 Task: Set up a new email account in Outlook and send a scheduled email with the subject 'Project Discussion' and attach 'Resume.docx'.
Action: Mouse moved to (34, 25)
Screenshot: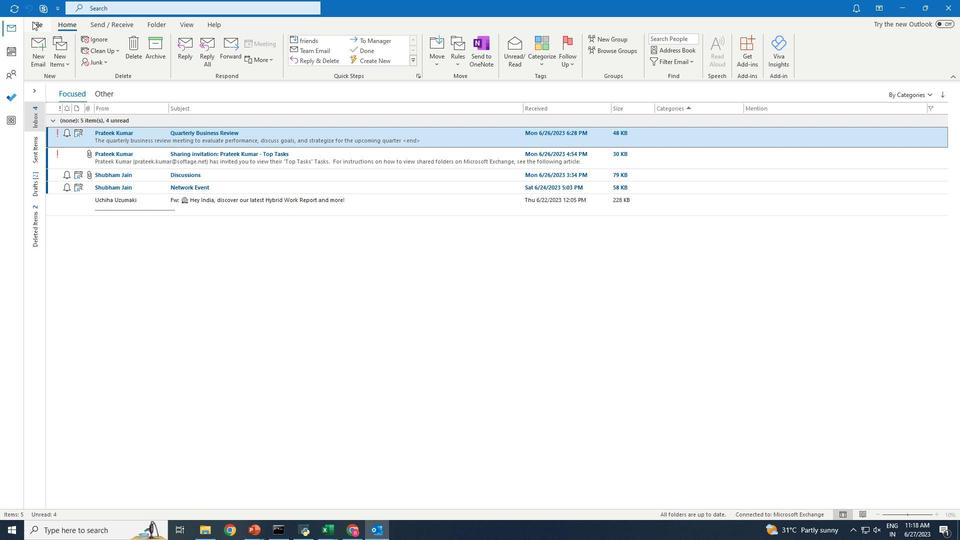 
Action: Mouse pressed left at (34, 25)
Screenshot: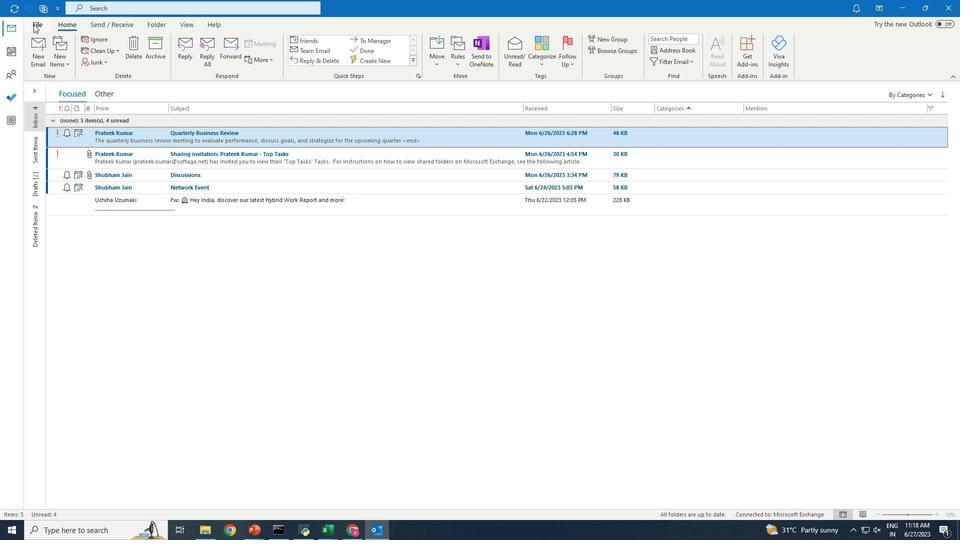 
Action: Mouse moved to (36, 48)
Screenshot: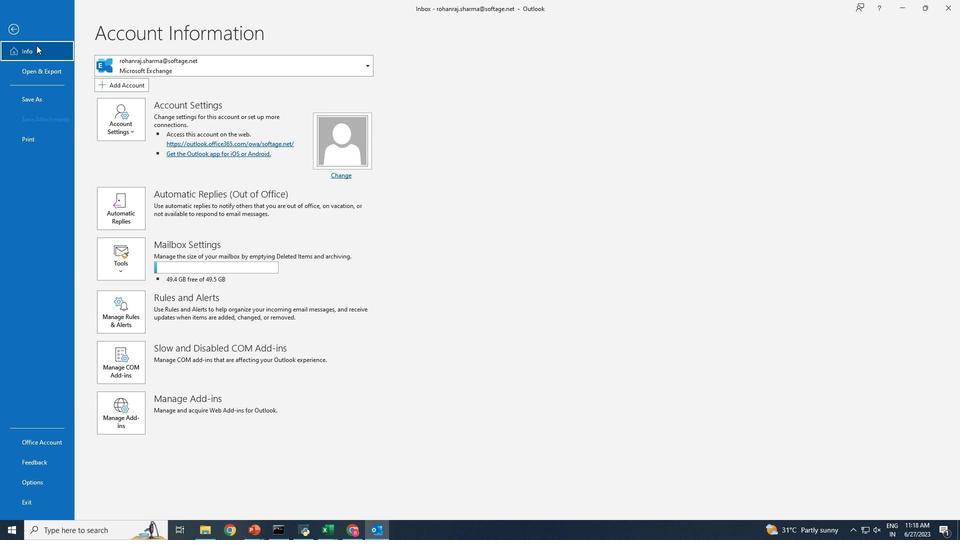 
Action: Mouse pressed left at (36, 48)
Screenshot: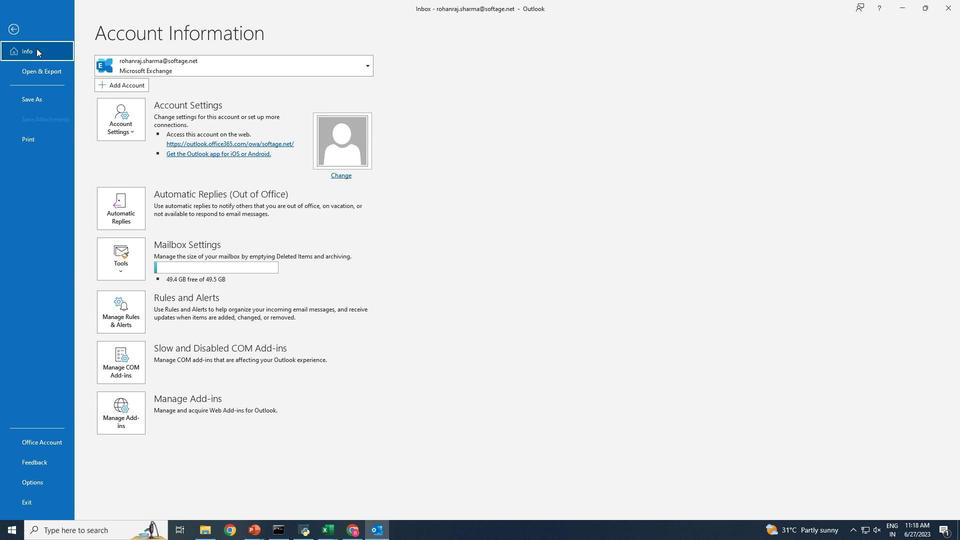 
Action: Mouse moved to (116, 116)
Screenshot: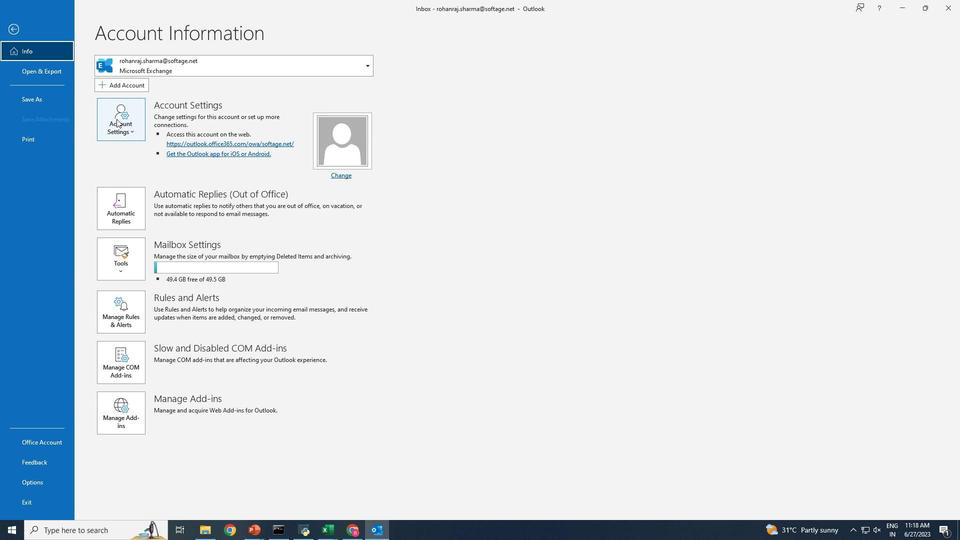 
Action: Mouse pressed left at (116, 116)
Screenshot: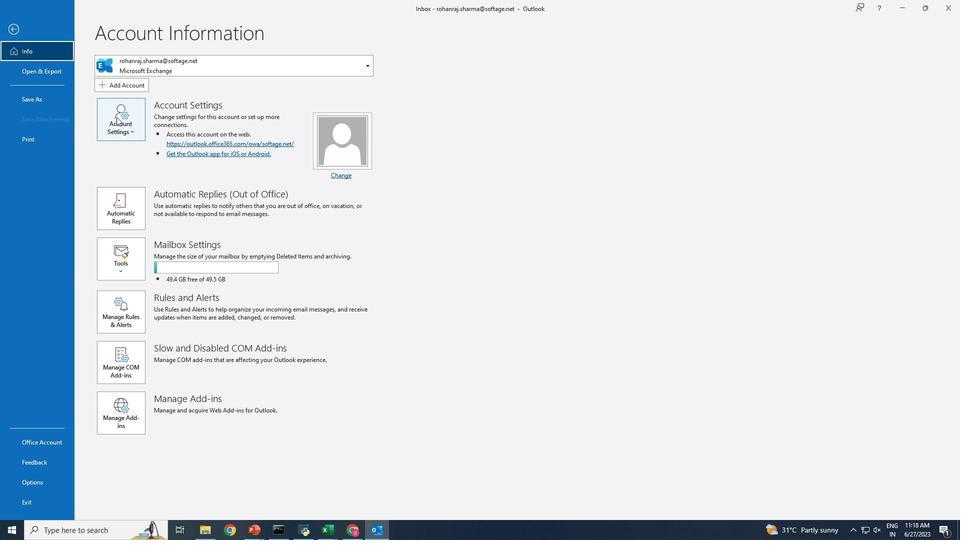 
Action: Mouse moved to (130, 161)
Screenshot: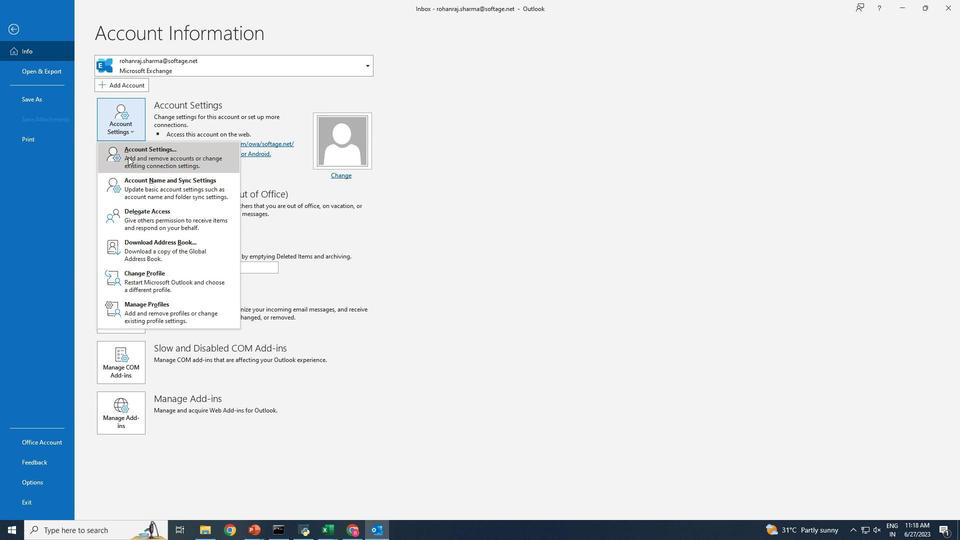 
Action: Mouse pressed left at (130, 161)
Screenshot: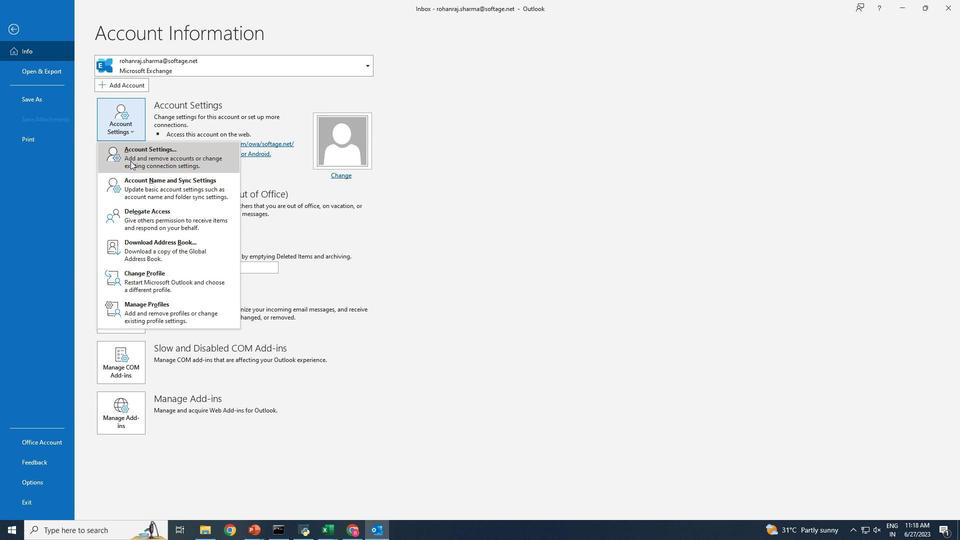
Action: Mouse moved to (347, 208)
Screenshot: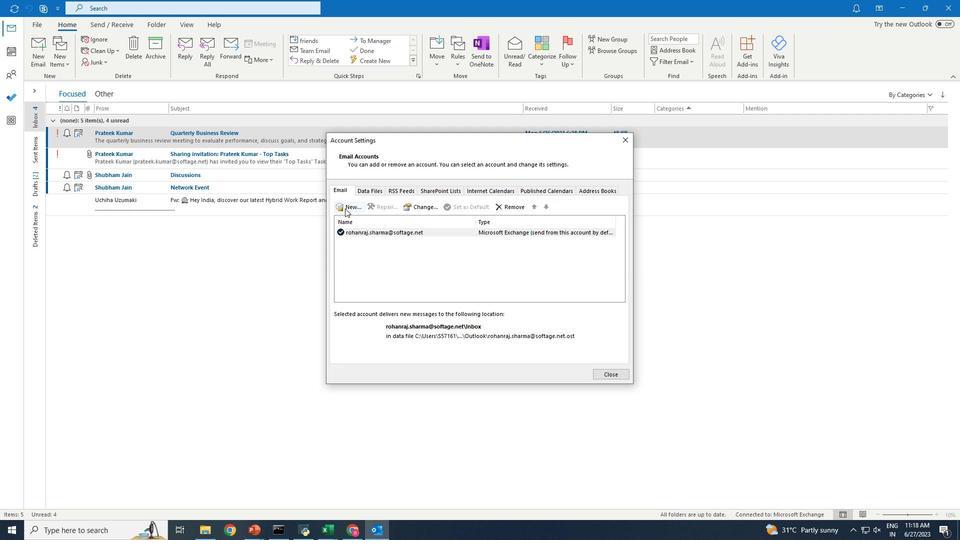 
Action: Mouse pressed left at (347, 208)
Screenshot: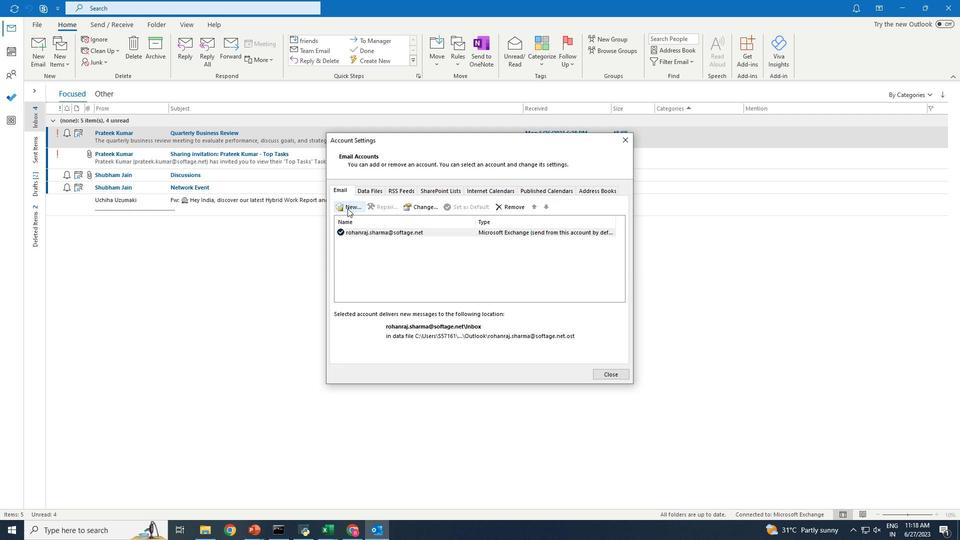 
Action: Mouse moved to (426, 304)
Screenshot: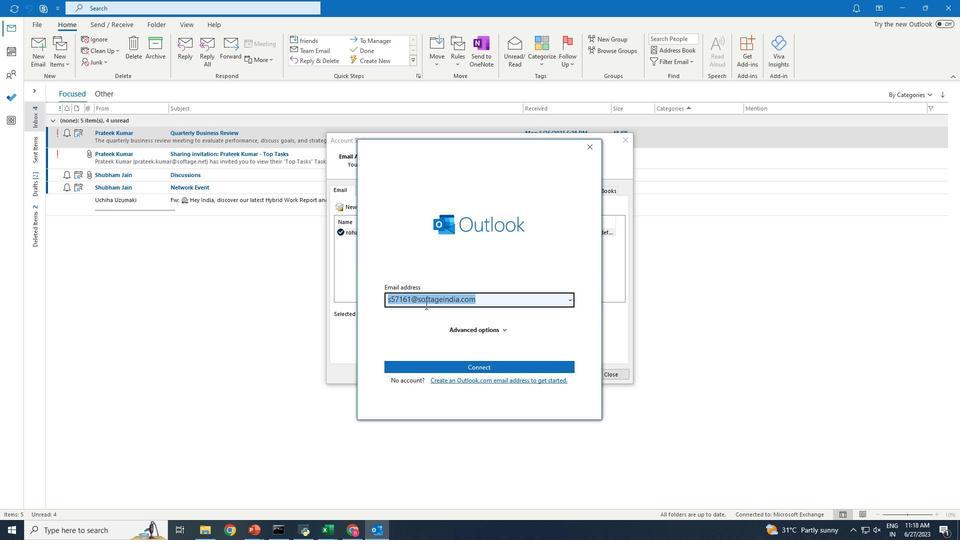 
Action: Key pressed pra
Screenshot: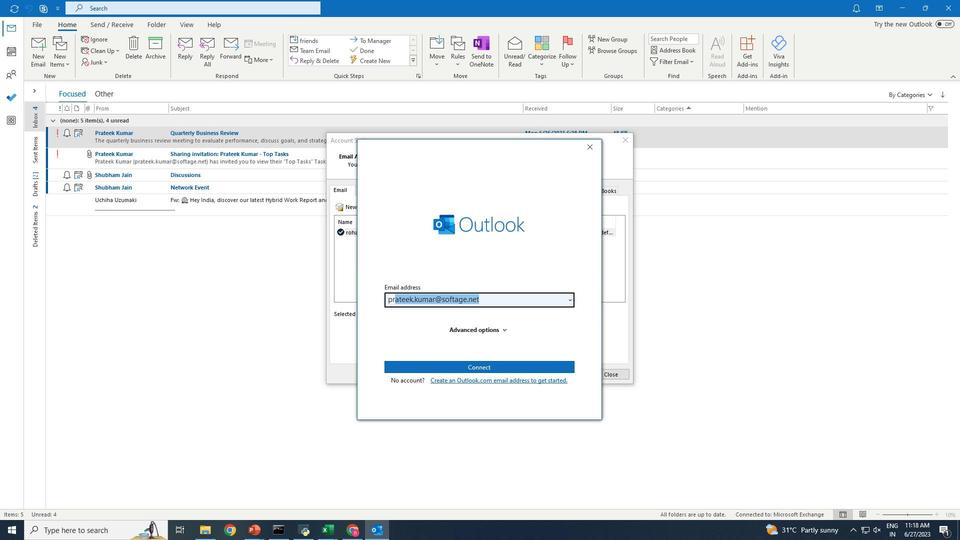 
Action: Mouse moved to (894, 539)
Screenshot: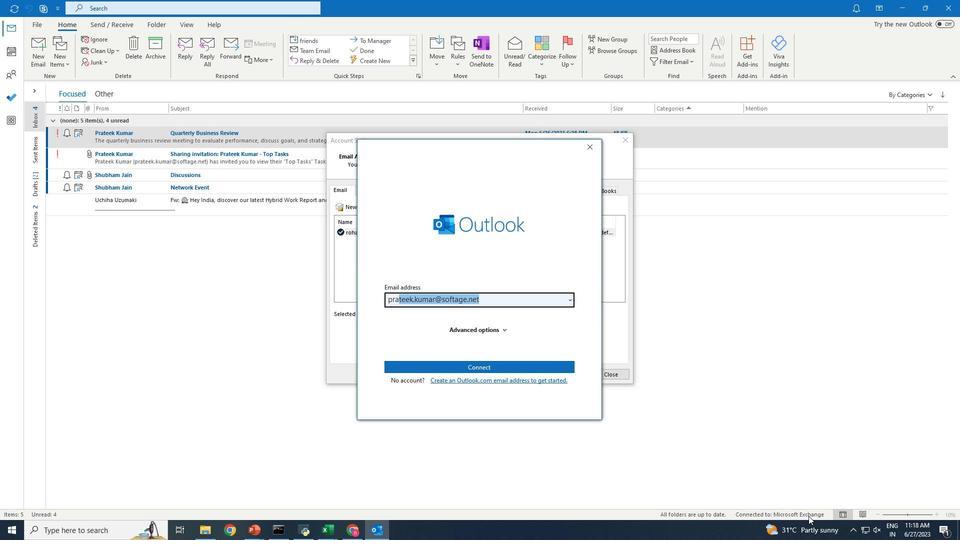 
Action: Key pressed teek.kumar<Key.shift>@softae.net
Screenshot: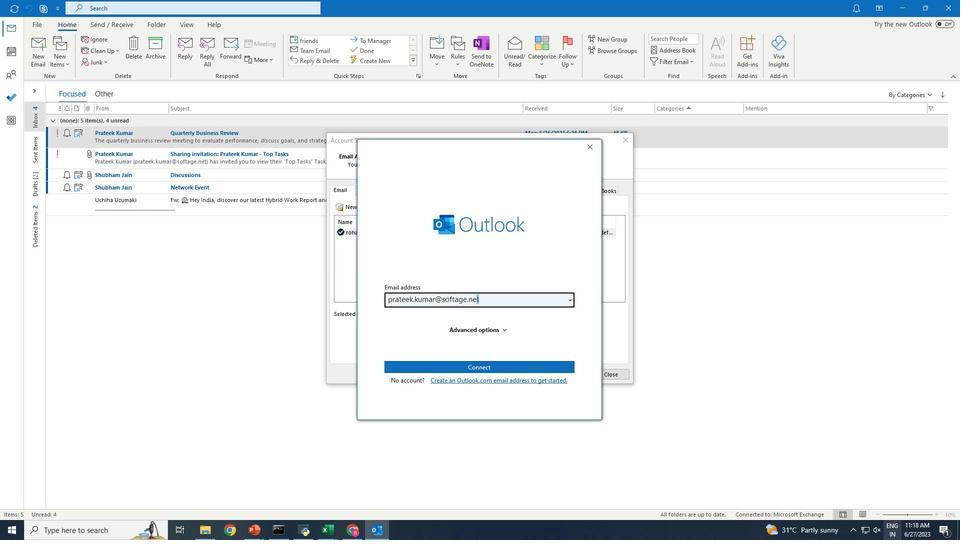 
Action: Mouse moved to (499, 326)
Screenshot: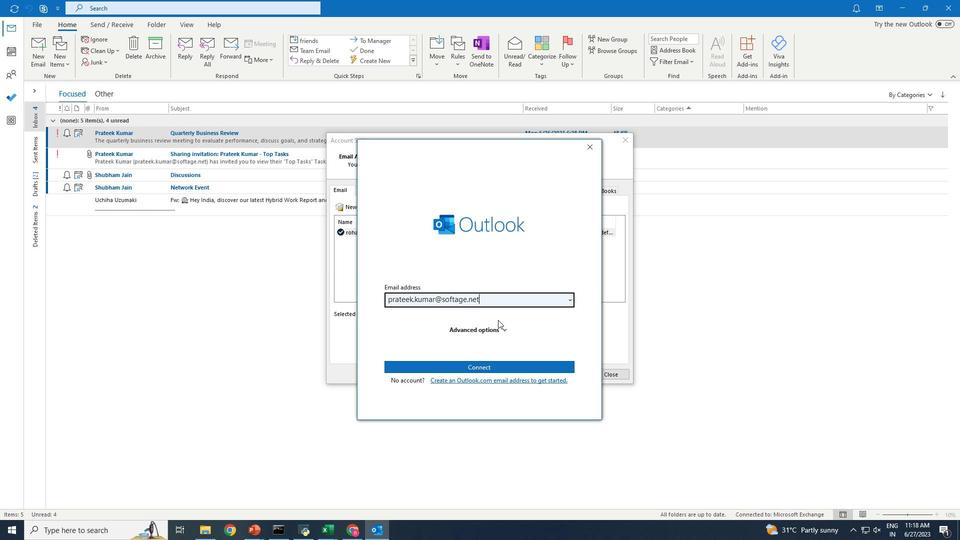 
Action: Mouse pressed left at (499, 326)
Screenshot: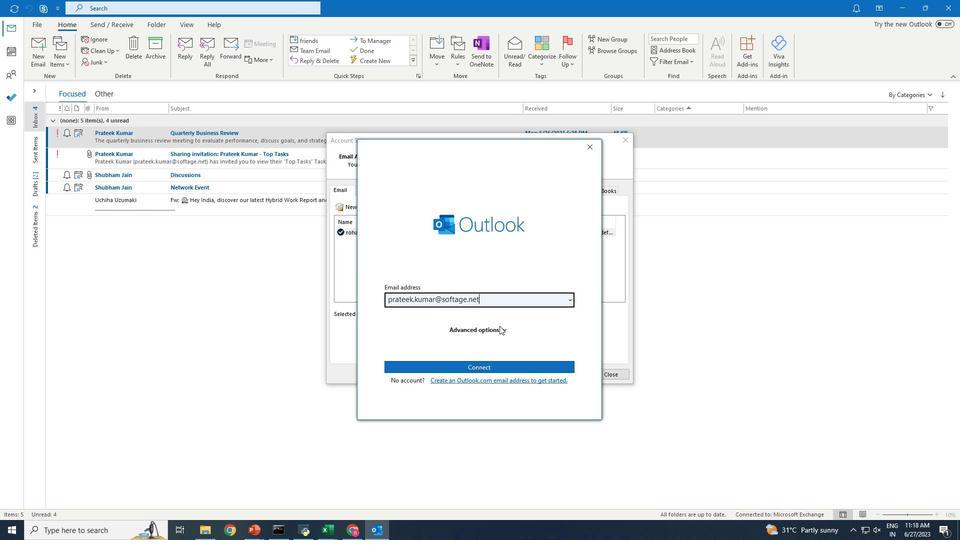 
Action: Mouse moved to (432, 340)
Screenshot: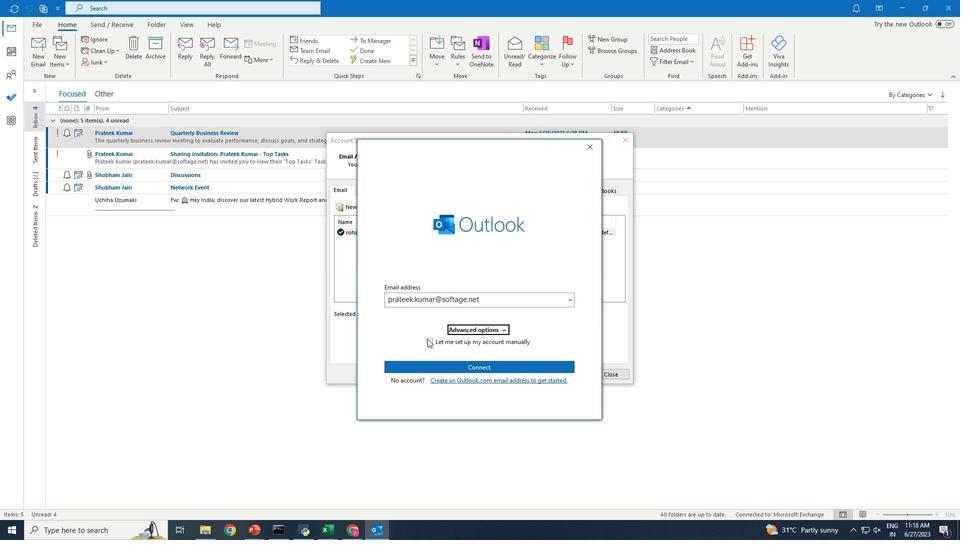 
Action: Mouse pressed left at (432, 340)
Screenshot: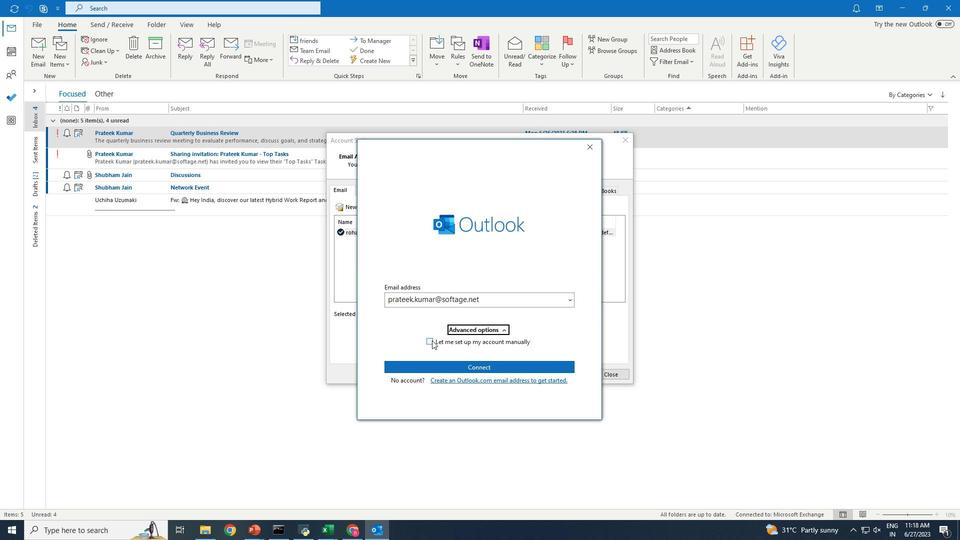 
Action: Mouse moved to (439, 363)
Screenshot: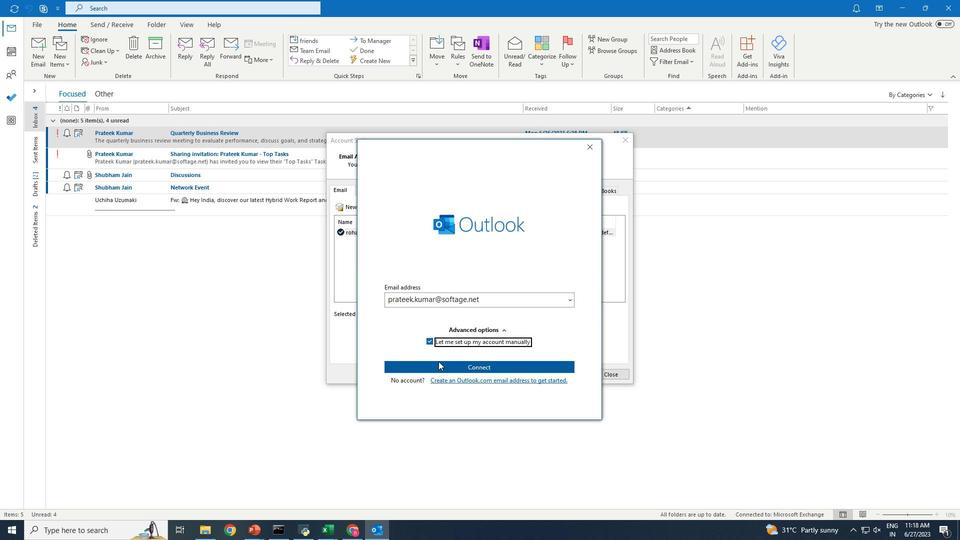 
Action: Mouse pressed left at (439, 363)
Screenshot: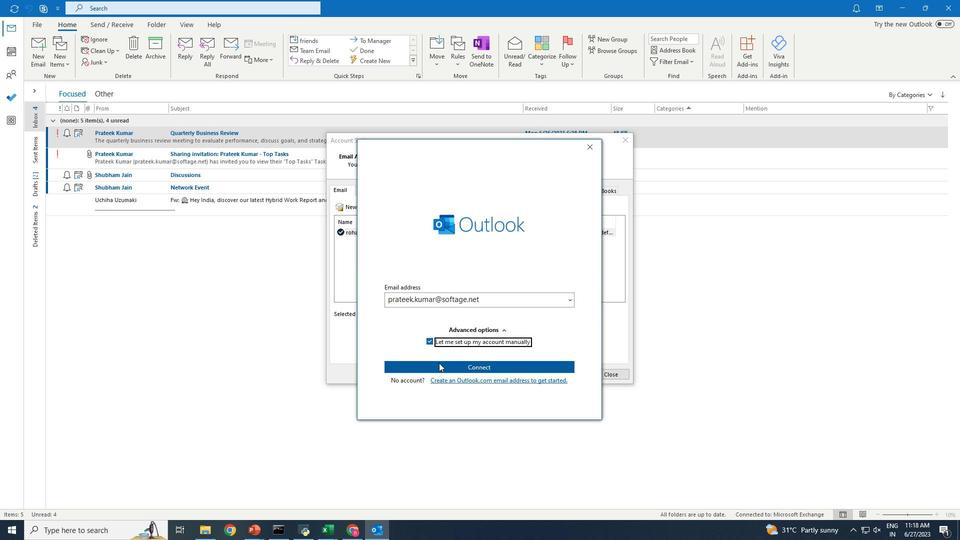 
Action: Mouse moved to (455, 224)
Screenshot: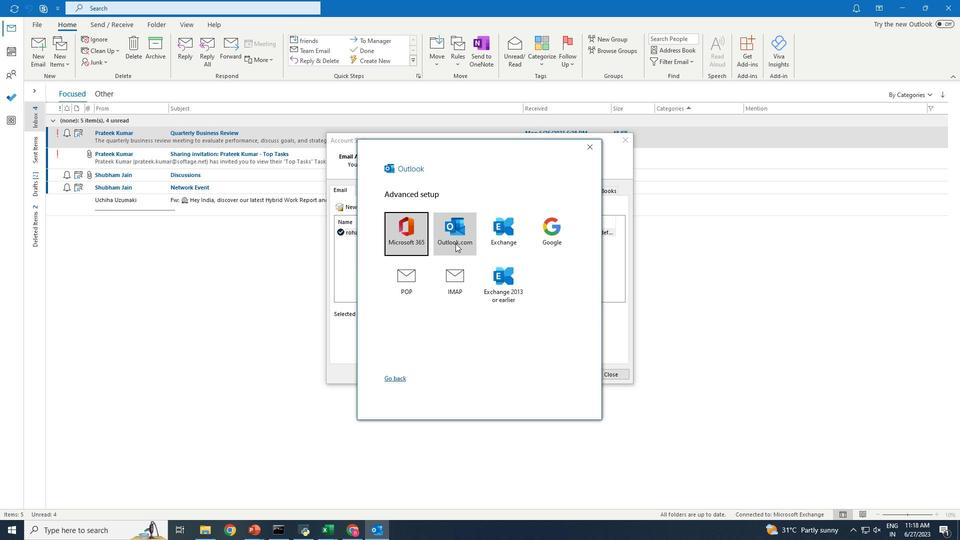 
Action: Mouse pressed left at (455, 224)
Screenshot: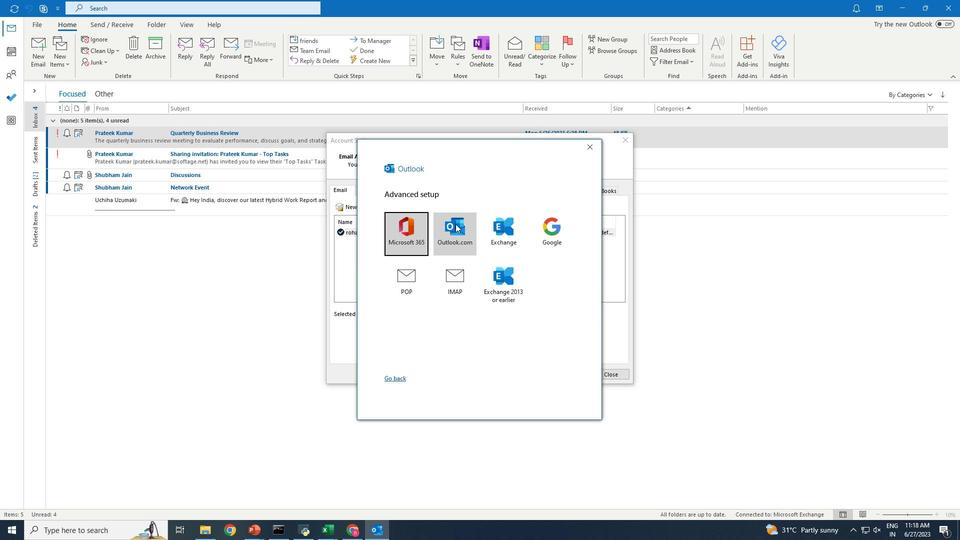 
Action: Mouse moved to (482, 257)
Screenshot: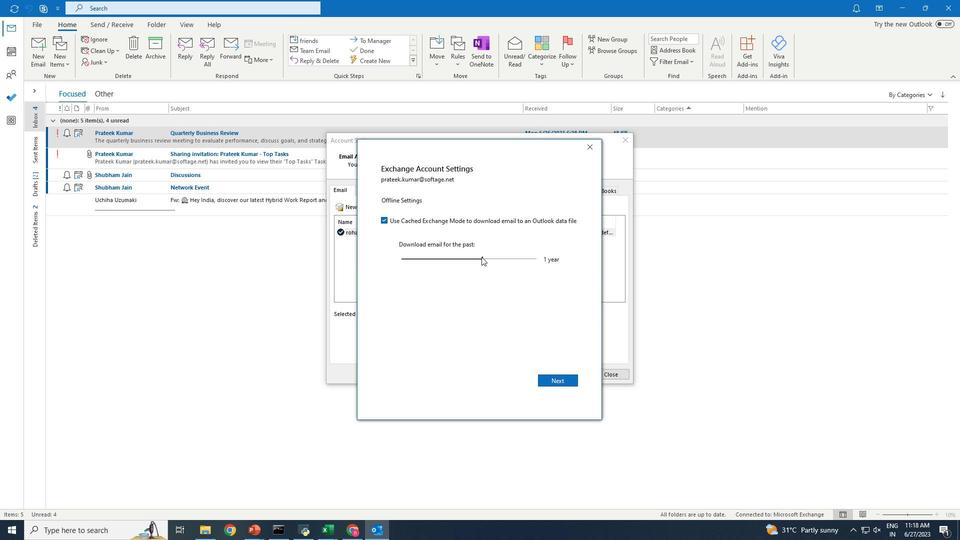 
Action: Mouse pressed left at (482, 257)
Screenshot: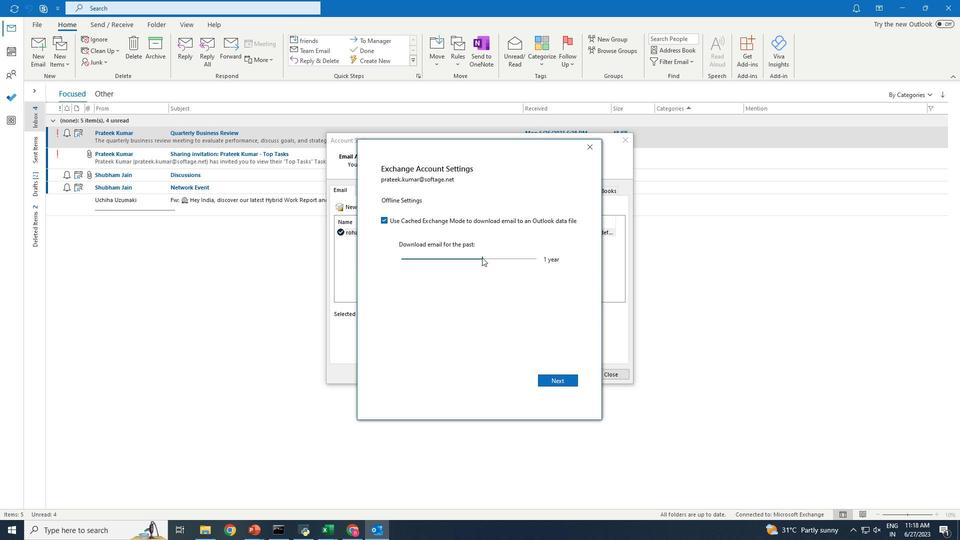 
Action: Mouse moved to (554, 380)
Screenshot: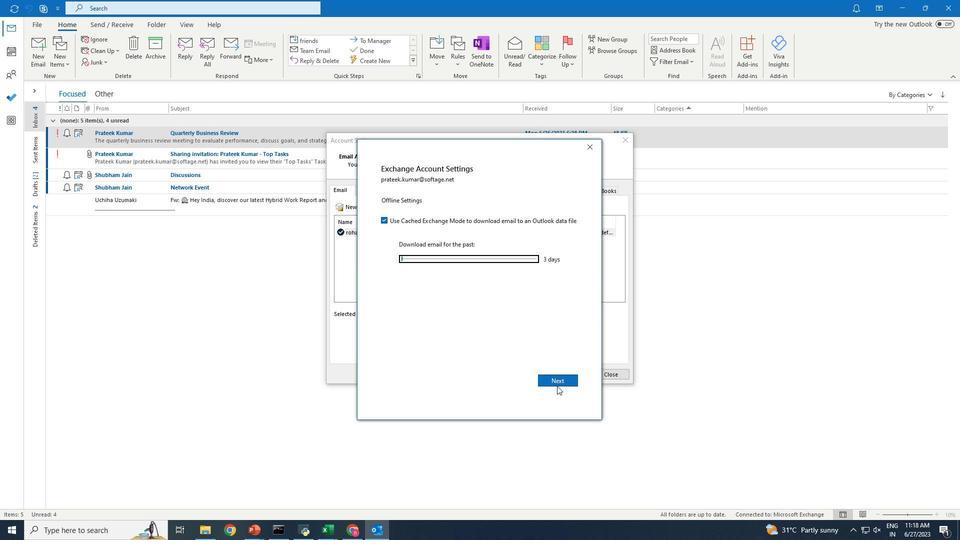 
Action: Mouse pressed left at (554, 380)
Screenshot: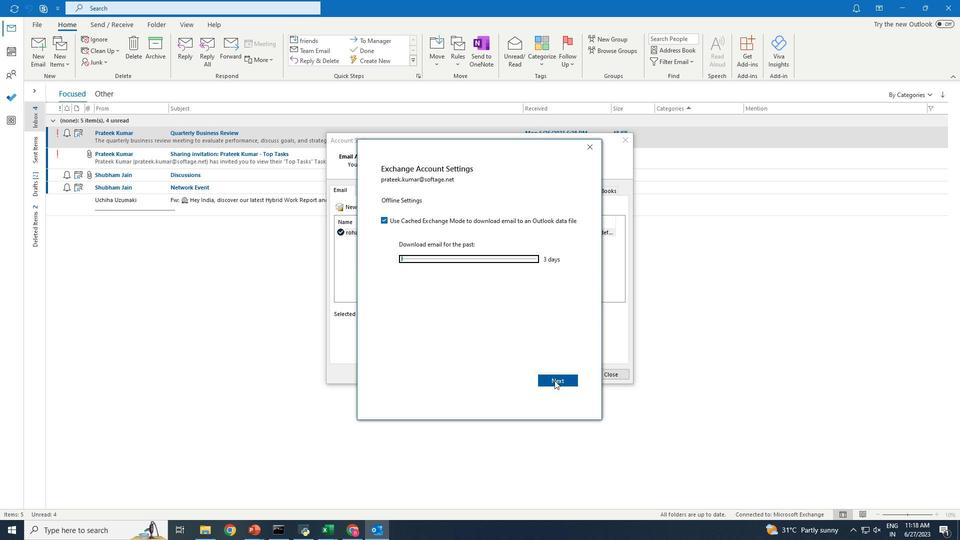 
Action: Mouse moved to (535, 385)
Screenshot: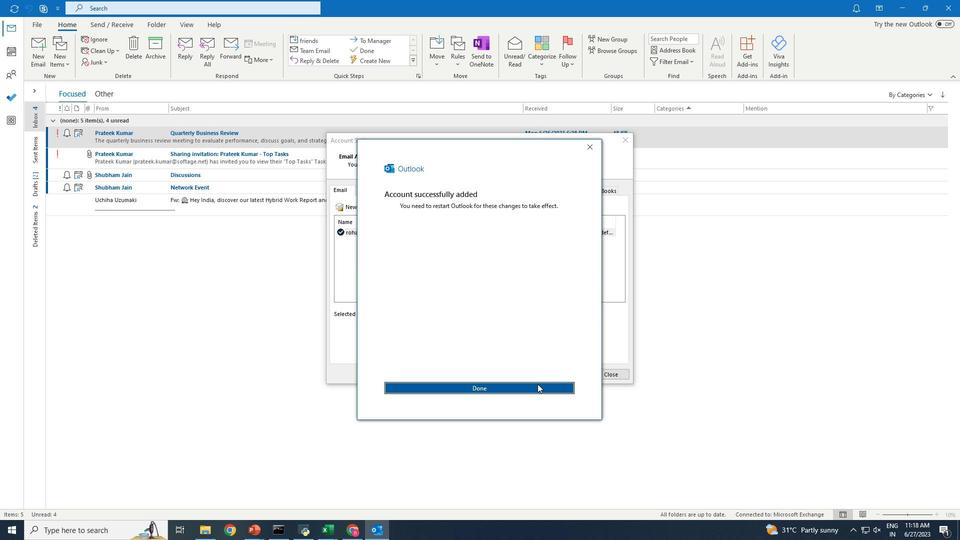 
Action: Mouse pressed left at (535, 385)
Screenshot: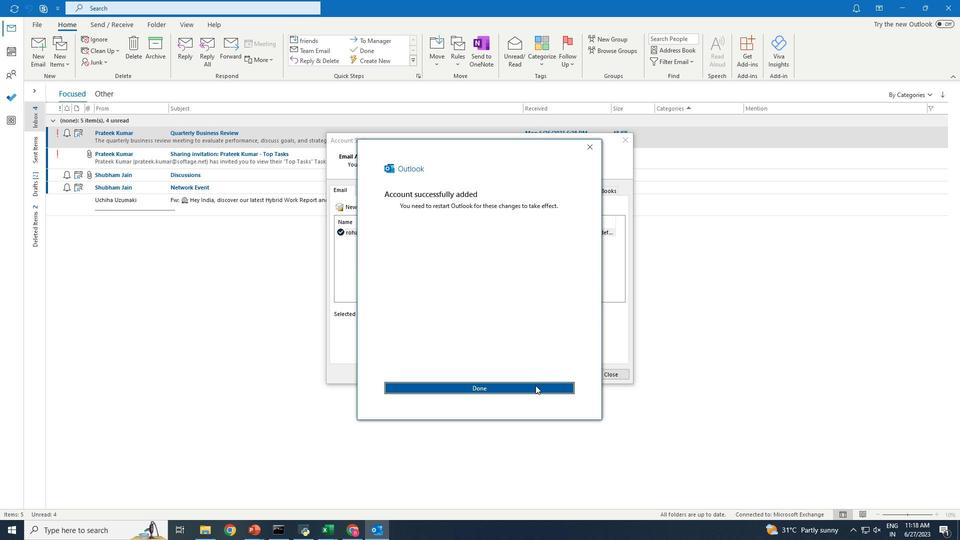 
Action: Mouse moved to (604, 375)
Screenshot: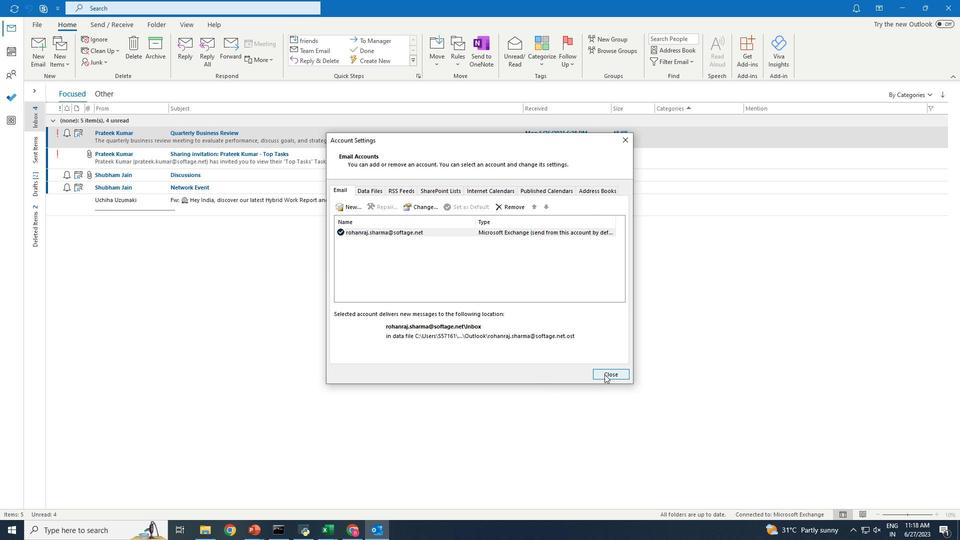 
Action: Mouse pressed left at (604, 375)
Screenshot: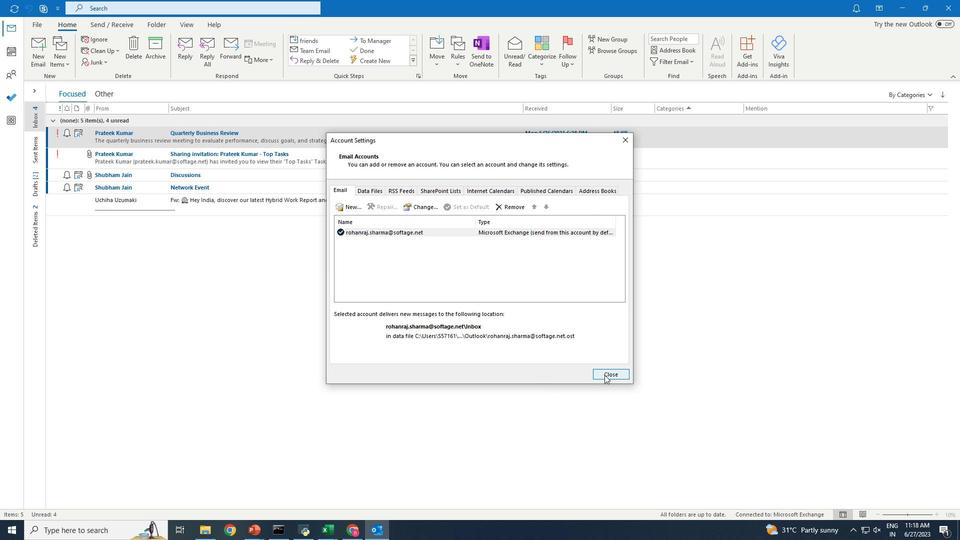 
Action: Mouse moved to (32, 51)
Screenshot: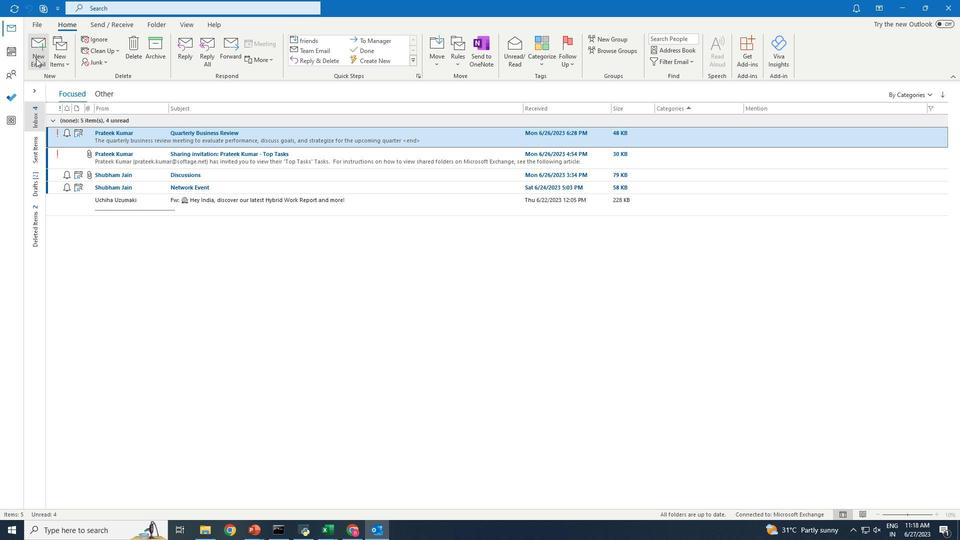 
Action: Mouse pressed left at (32, 51)
Screenshot: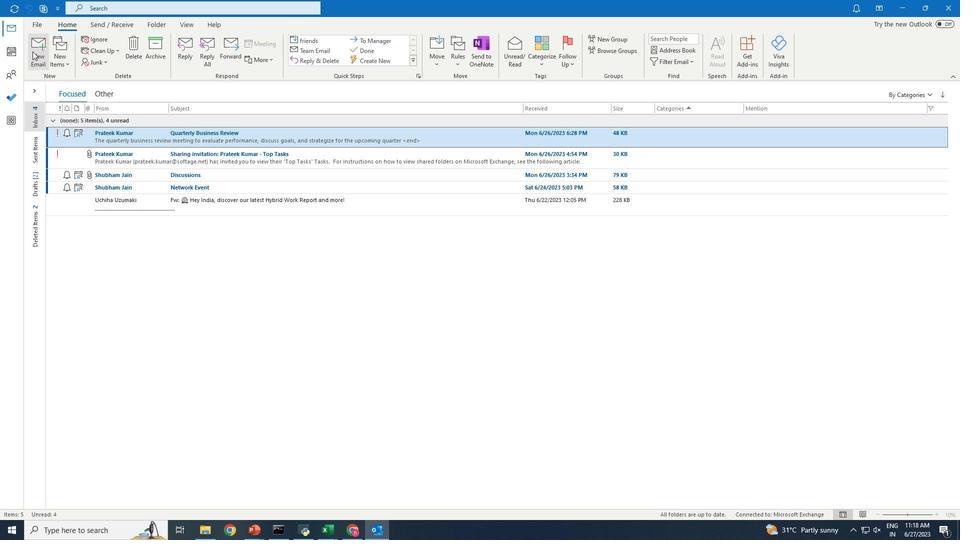 
Action: Mouse moved to (211, 181)
Screenshot: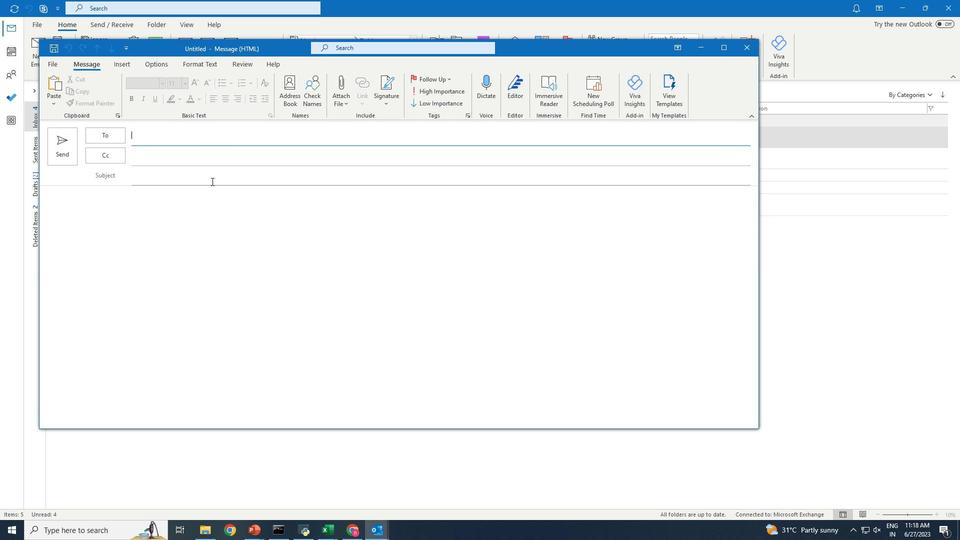 
Action: Mouse pressed left at (211, 181)
Screenshot: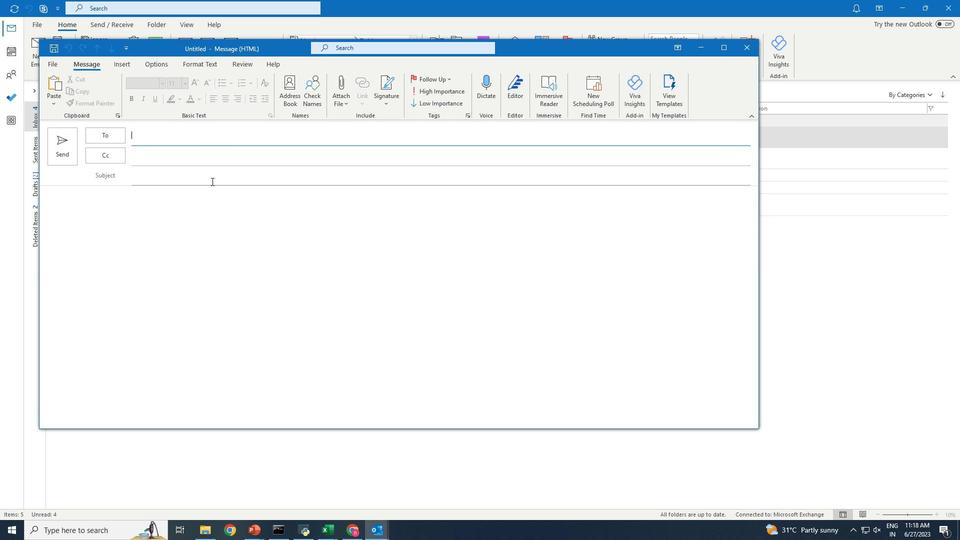 
Action: Key pressed <Key.shift>Project<Key.space><Key.shift>Discussion
Screenshot: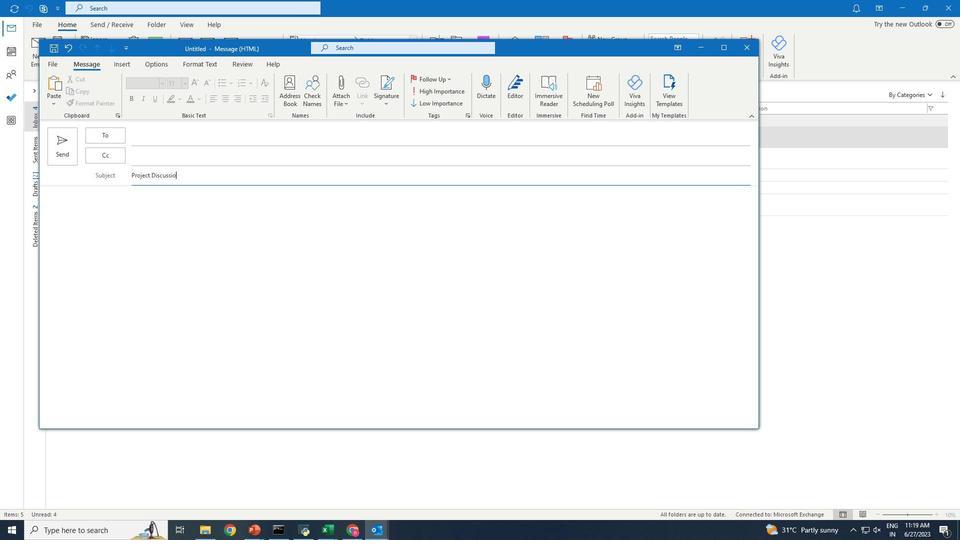 
Action: Mouse moved to (105, 211)
Screenshot: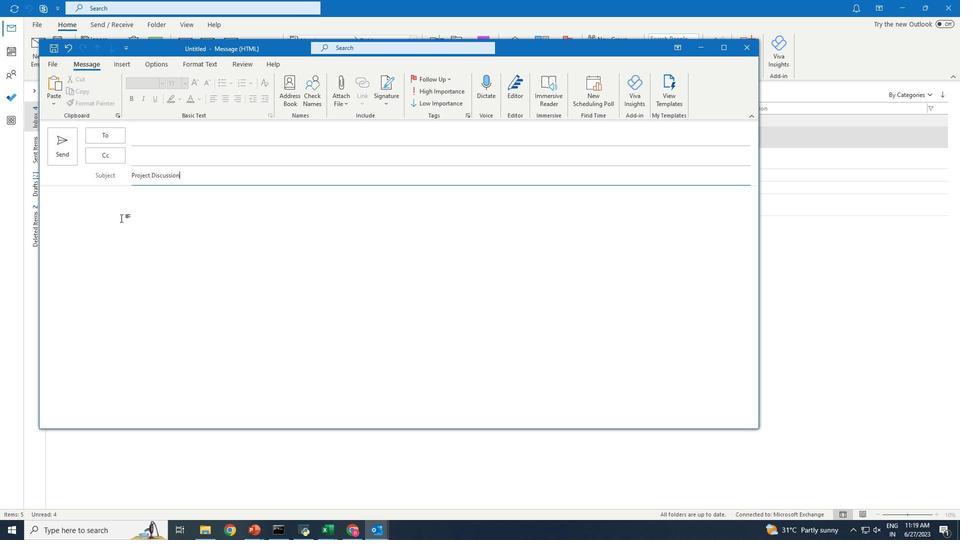 
Action: Mouse pressed left at (105, 211)
Screenshot: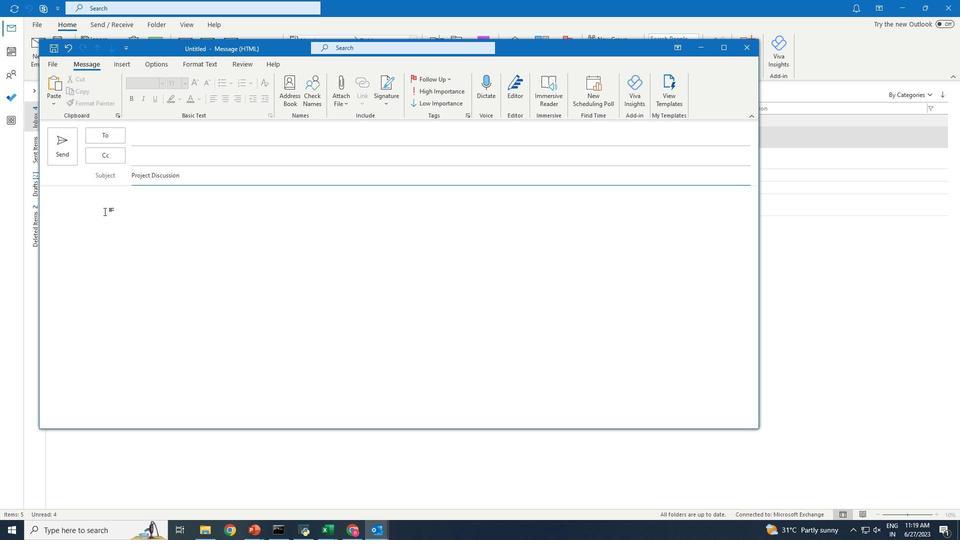 
Action: Key pressed <Key.shift>Than
Screenshot: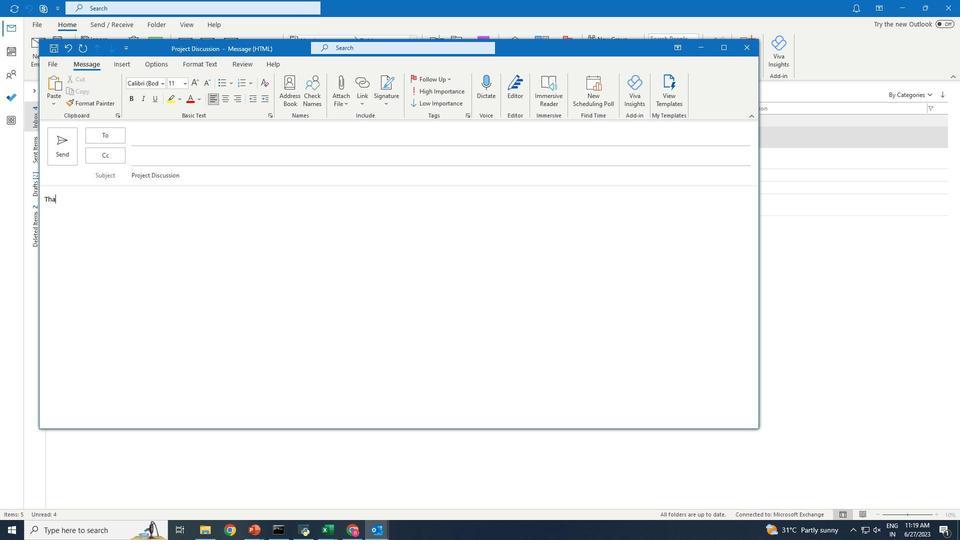 
Action: Mouse moved to (169, 231)
Screenshot: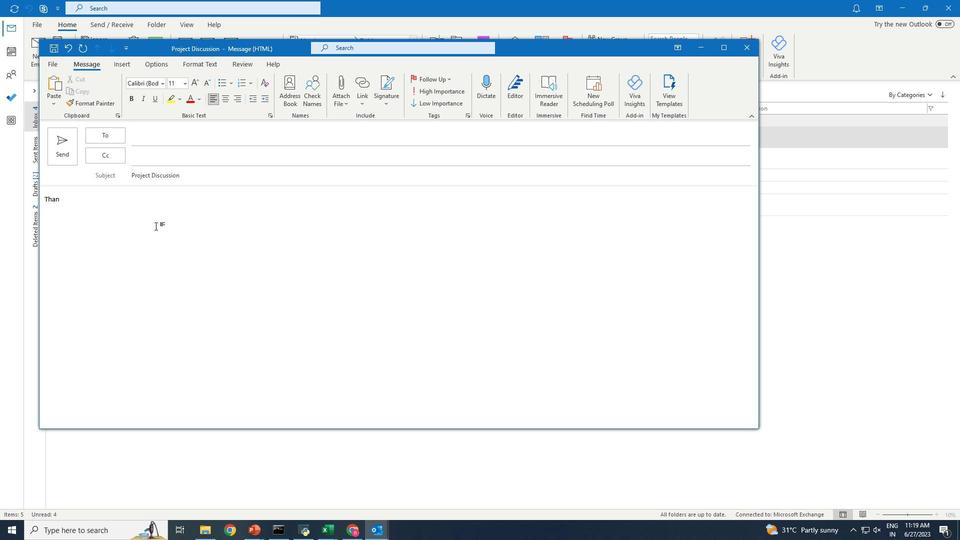 
Action: Key pressed k<Key.space>you<Key.space>for<Key.space>your<Key.space>email.
Screenshot: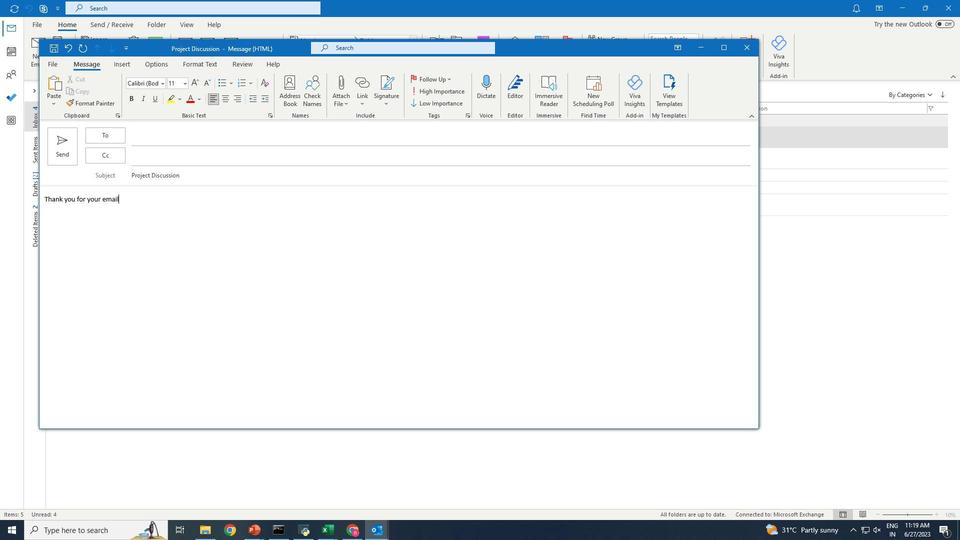 
Action: Mouse moved to (148, 142)
Screenshot: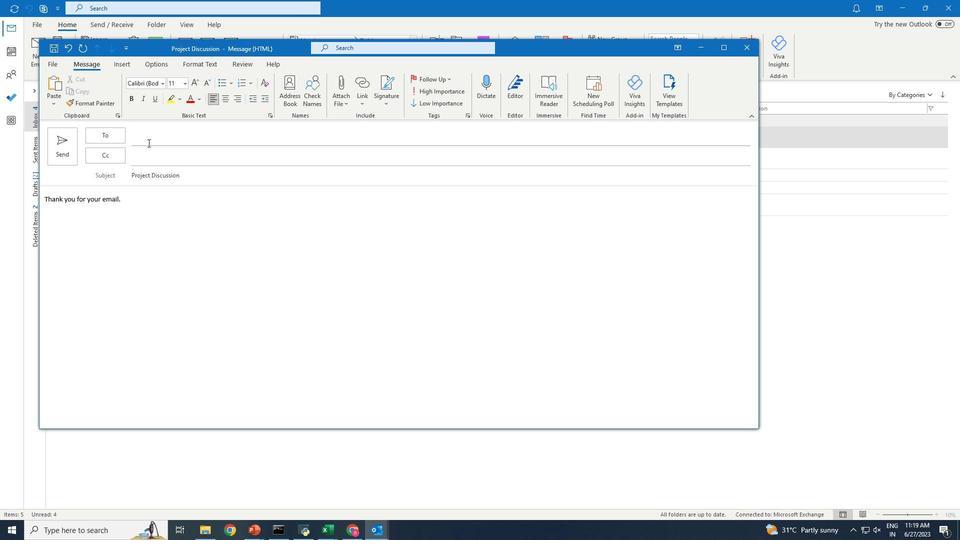 
Action: Mouse pressed left at (148, 142)
Screenshot: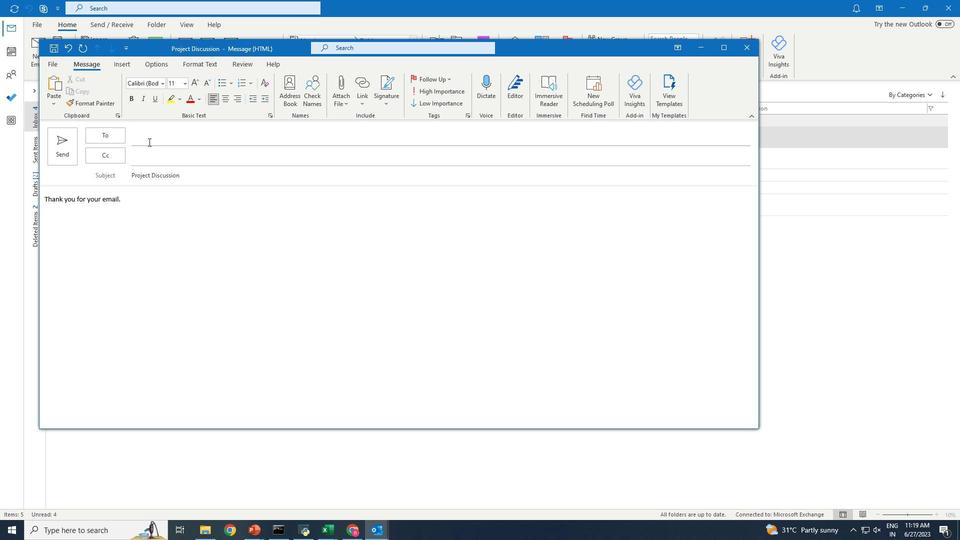 
Action: Mouse moved to (148, 142)
Screenshot: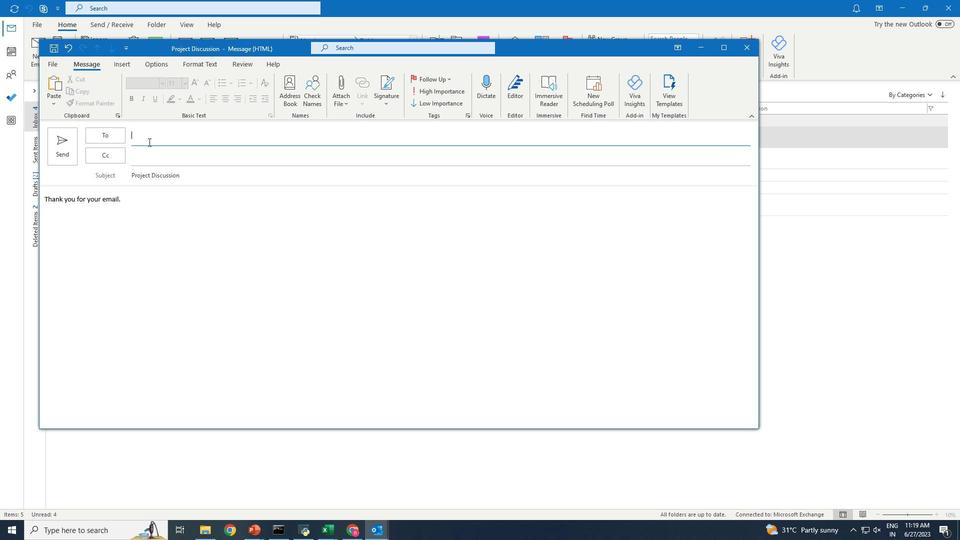 
Action: Key pressed softage.2<Key.shift><Key.shift><Key.shift><Key.shift><Key.shift><Key.shift><Key.shift>@softage.net
Screenshot: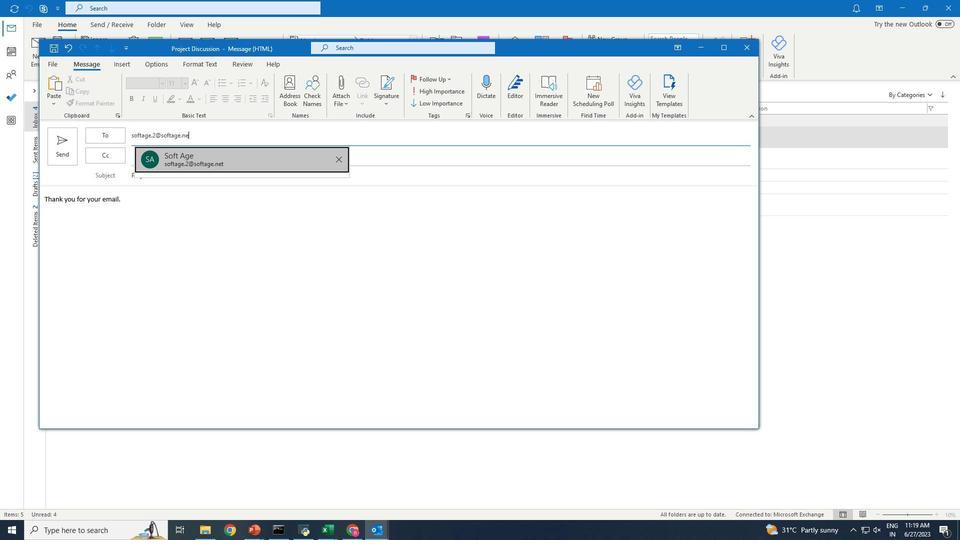 
Action: Mouse moved to (189, 164)
Screenshot: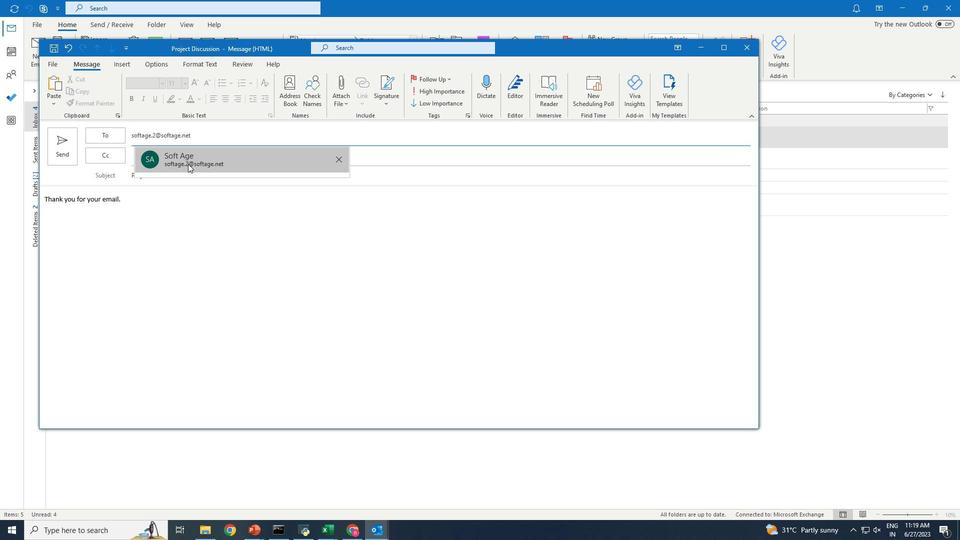 
Action: Mouse pressed left at (189, 164)
Screenshot: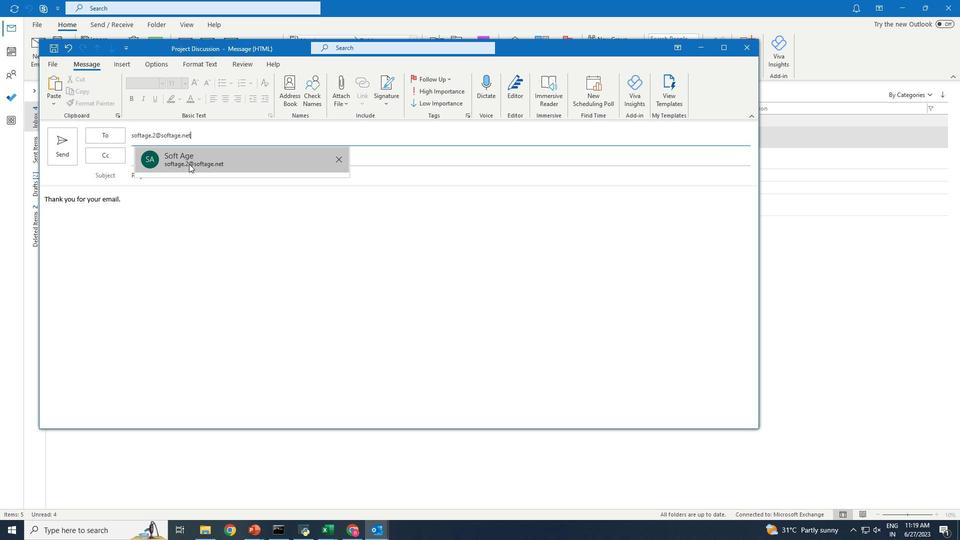 
Action: Mouse moved to (336, 93)
Screenshot: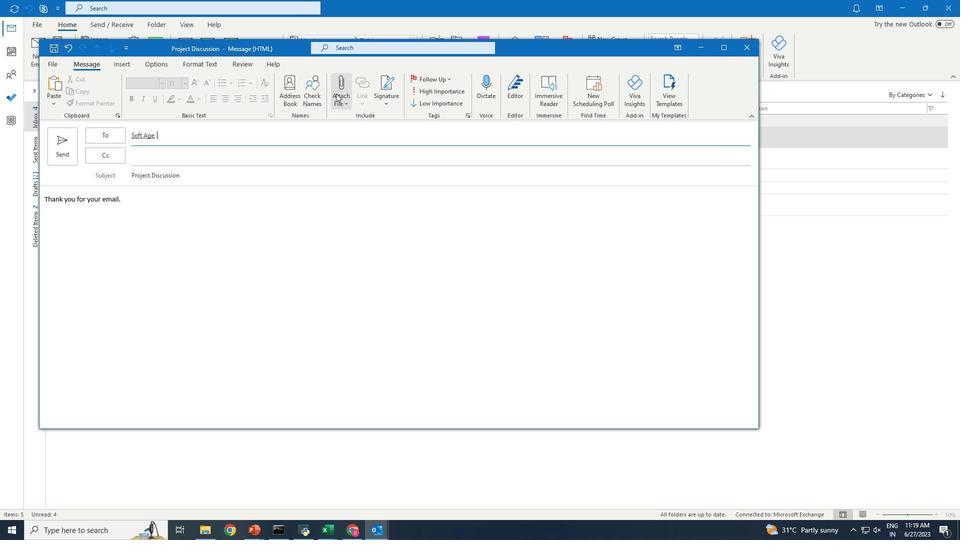 
Action: Mouse pressed left at (336, 93)
Screenshot: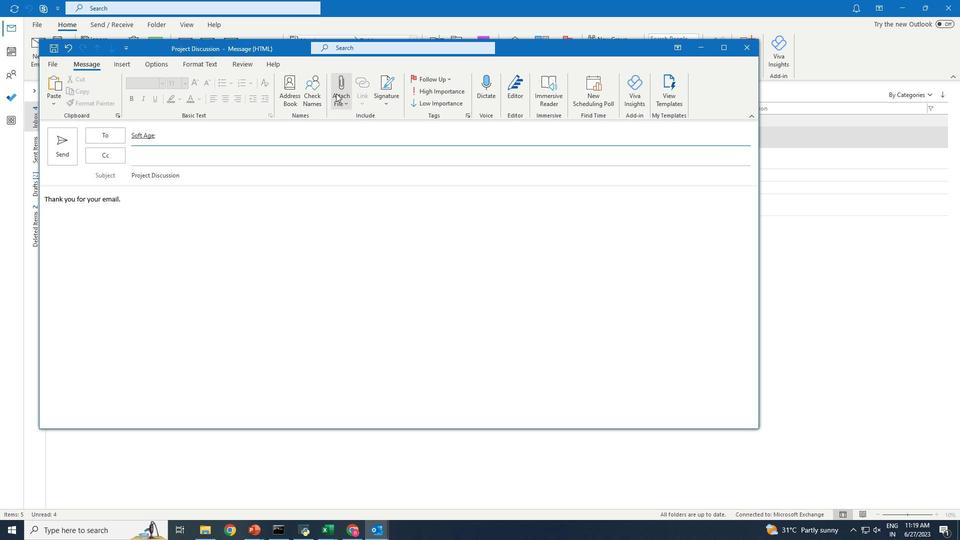 
Action: Mouse moved to (399, 474)
Screenshot: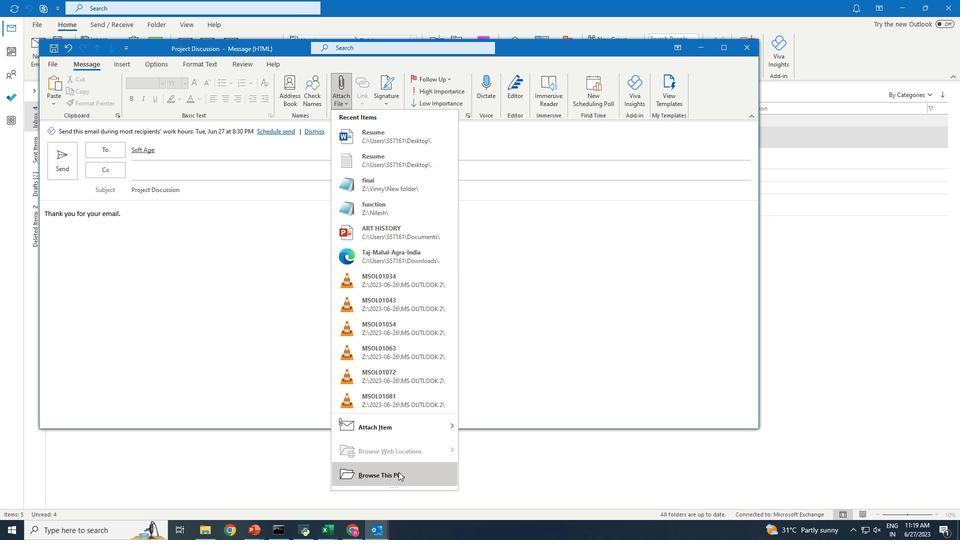 
Action: Mouse pressed left at (399, 474)
Screenshot: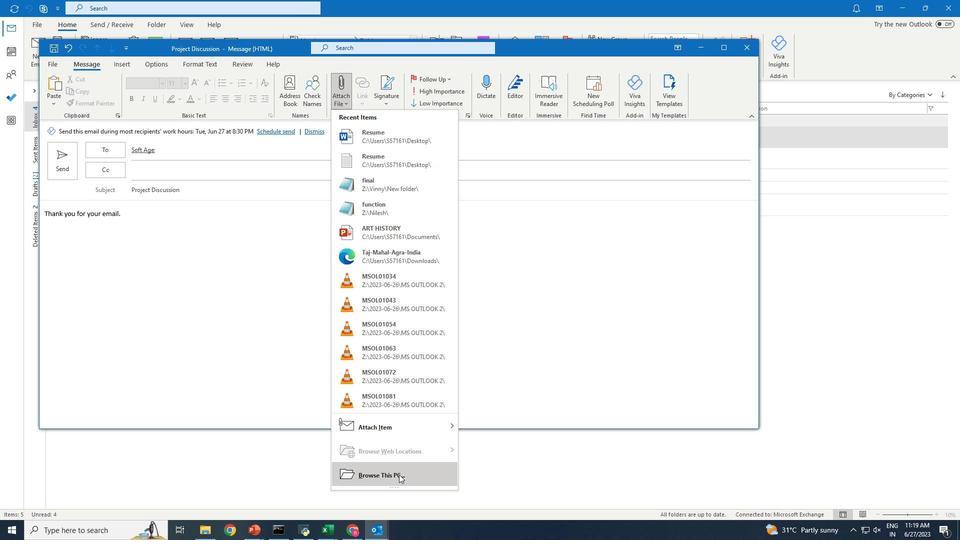 
Action: Mouse moved to (80, 157)
Screenshot: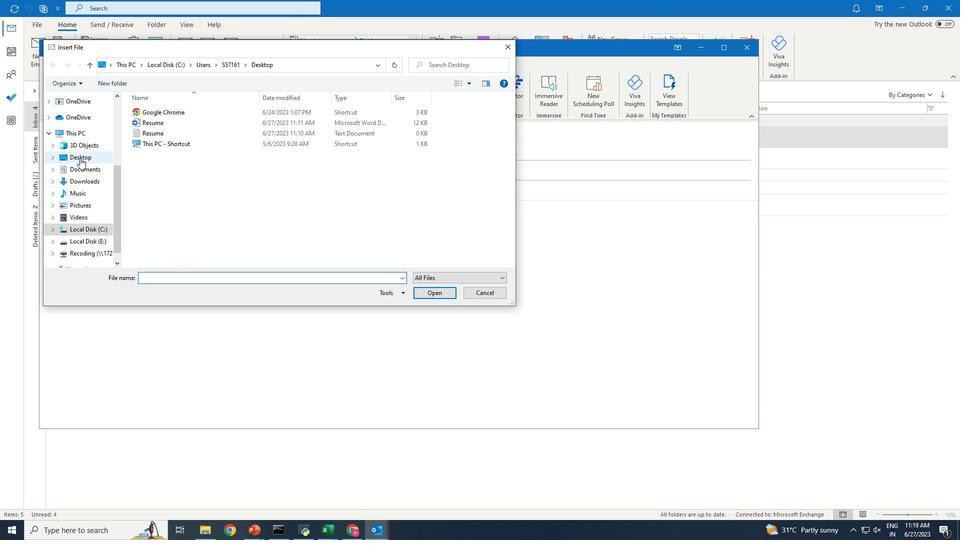 
Action: Mouse pressed left at (80, 157)
Screenshot: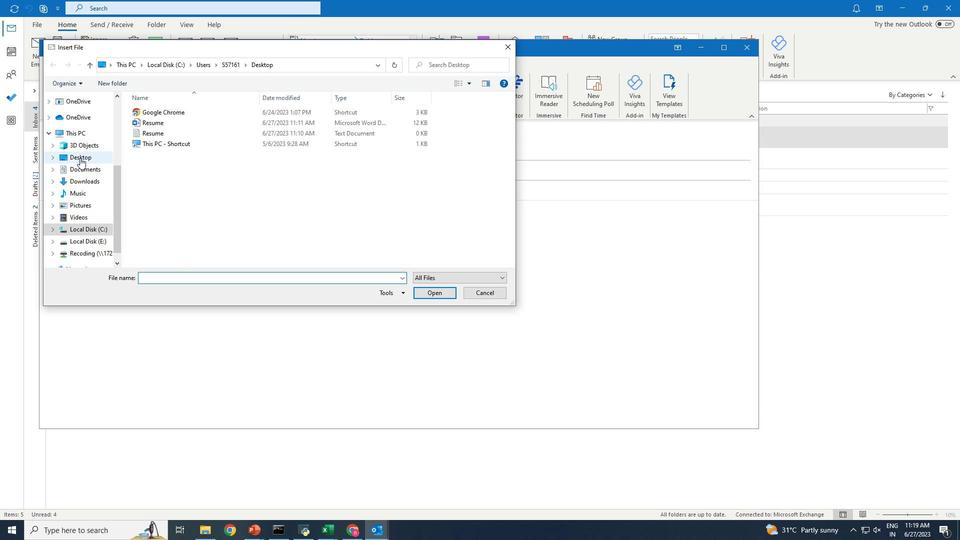 
Action: Mouse moved to (163, 122)
Screenshot: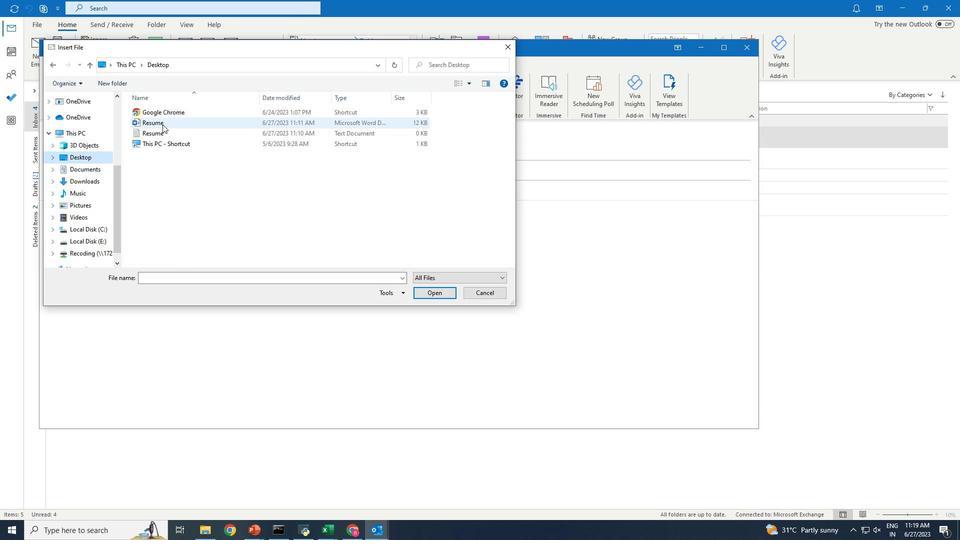 
Action: Mouse pressed left at (163, 122)
Screenshot: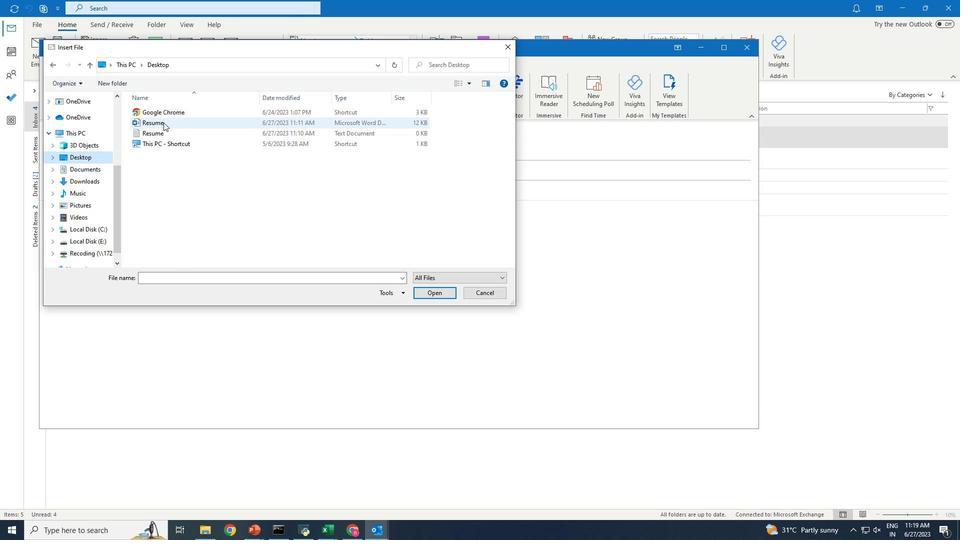 
Action: Mouse moved to (426, 294)
Screenshot: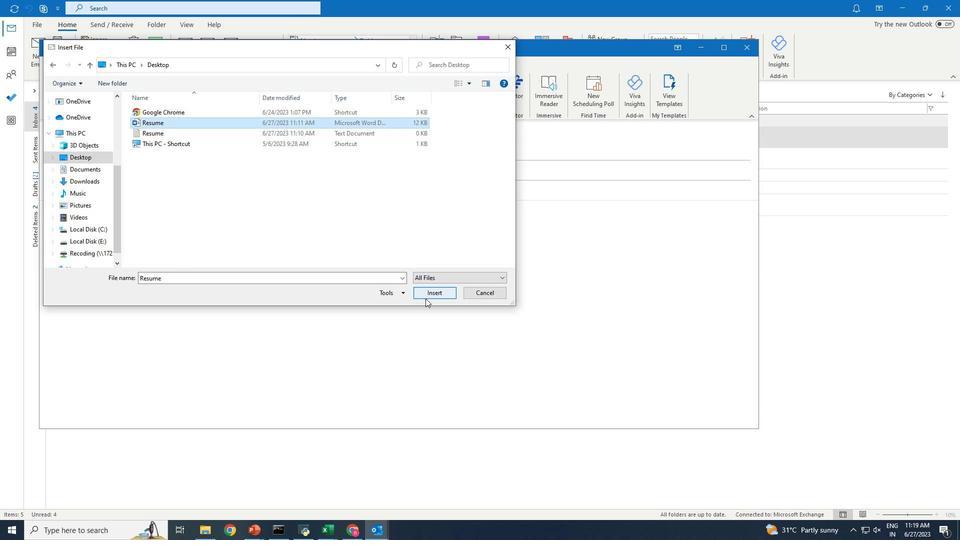 
Action: Mouse pressed left at (426, 294)
Screenshot: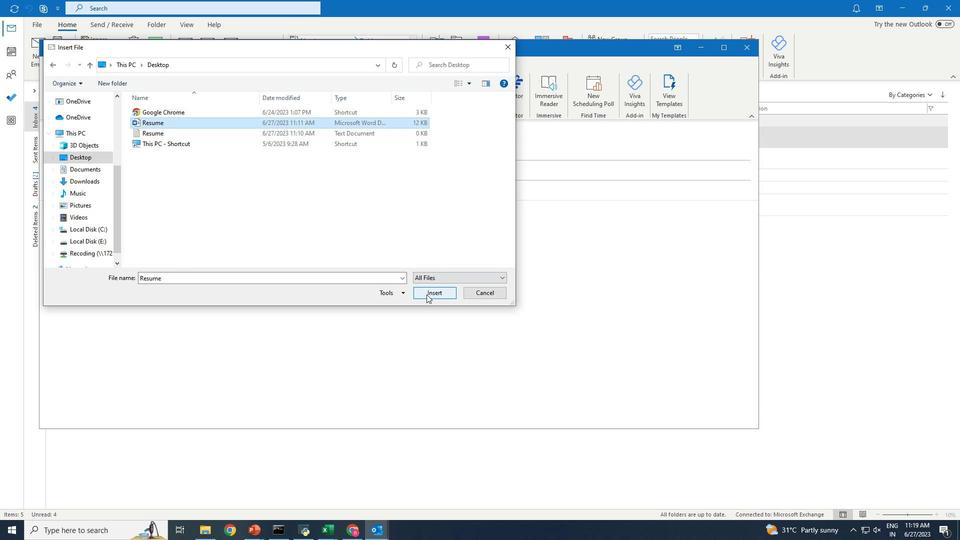 
Action: Mouse moved to (68, 163)
Screenshot: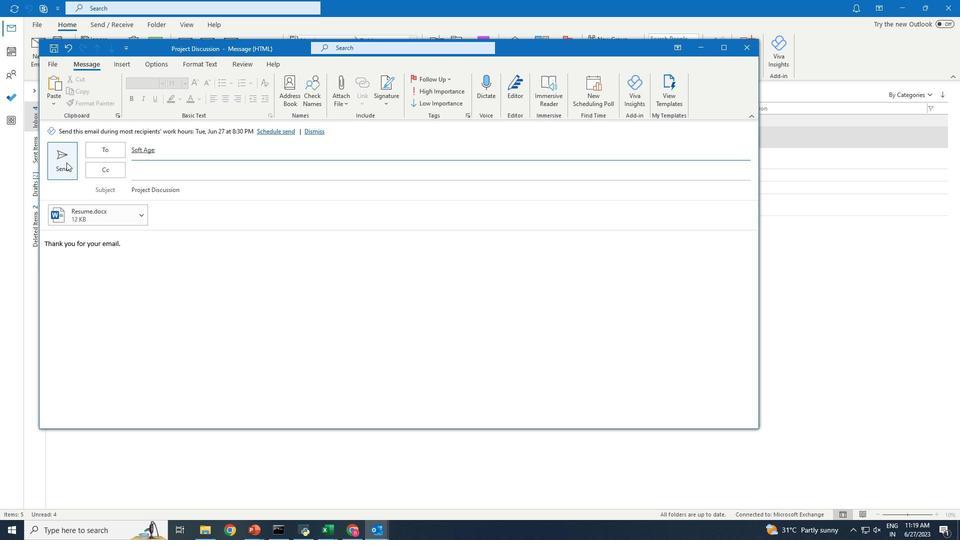 
Action: Mouse pressed left at (68, 163)
Screenshot: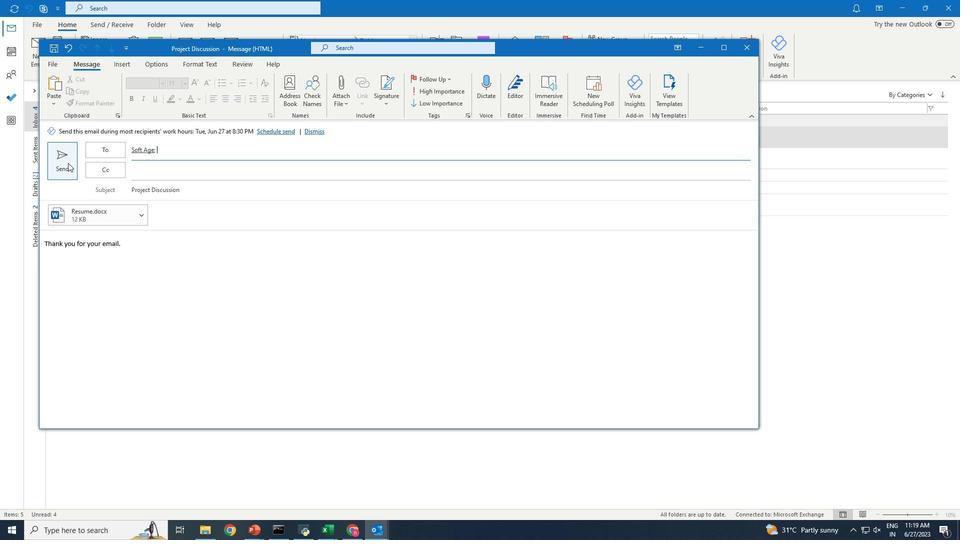 
